 Task: Create a scrum project Wizardry.
Action: Mouse moved to (206, 56)
Screenshot: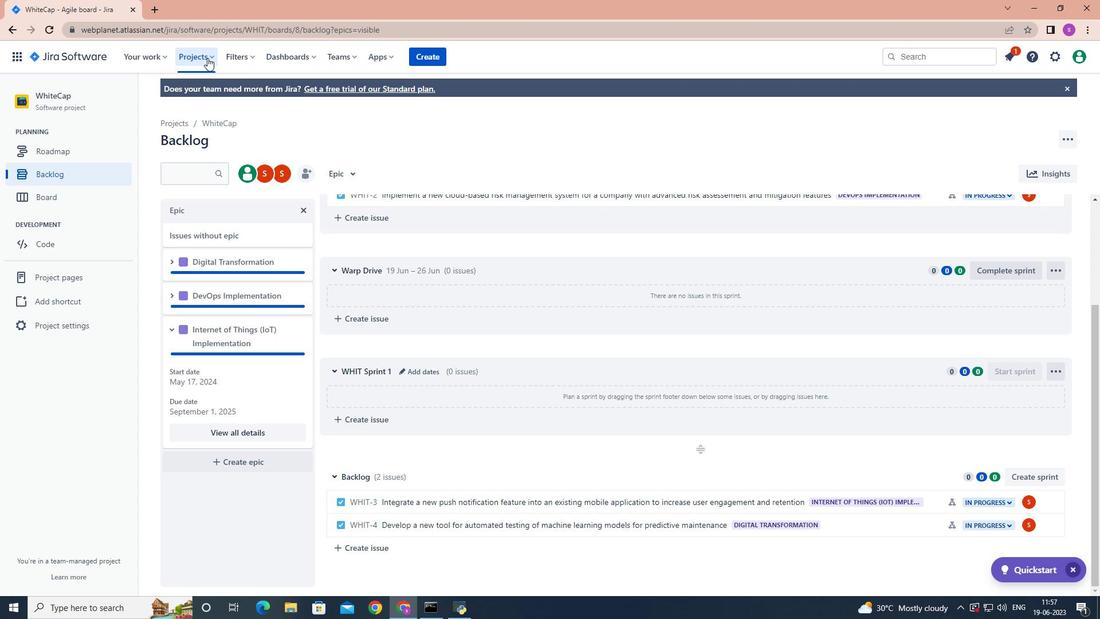 
Action: Mouse pressed left at (206, 56)
Screenshot: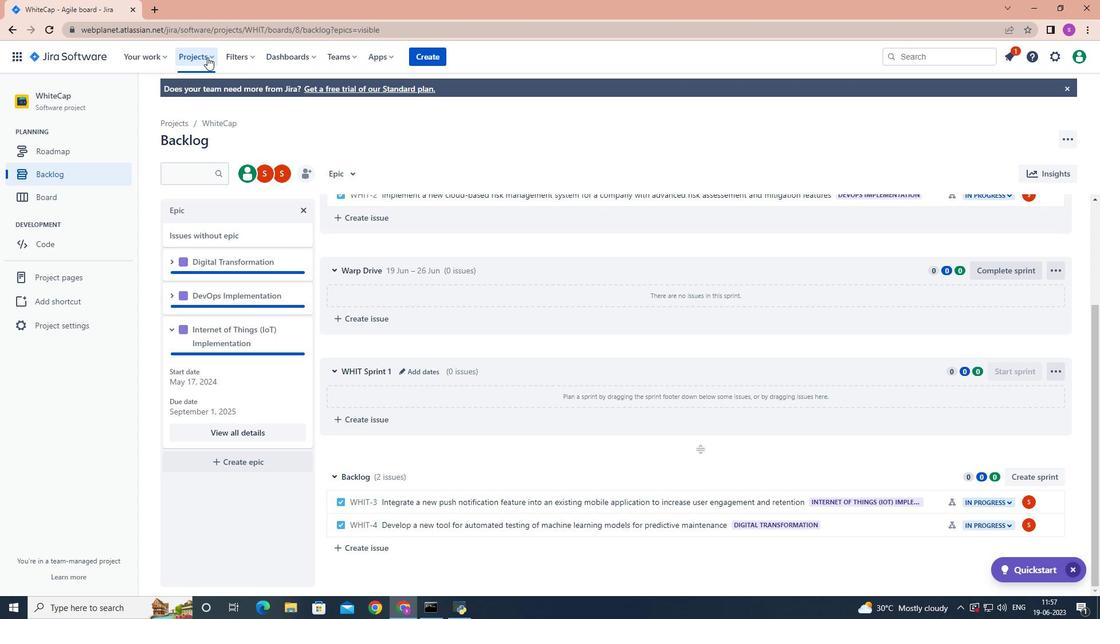 
Action: Mouse moved to (235, 255)
Screenshot: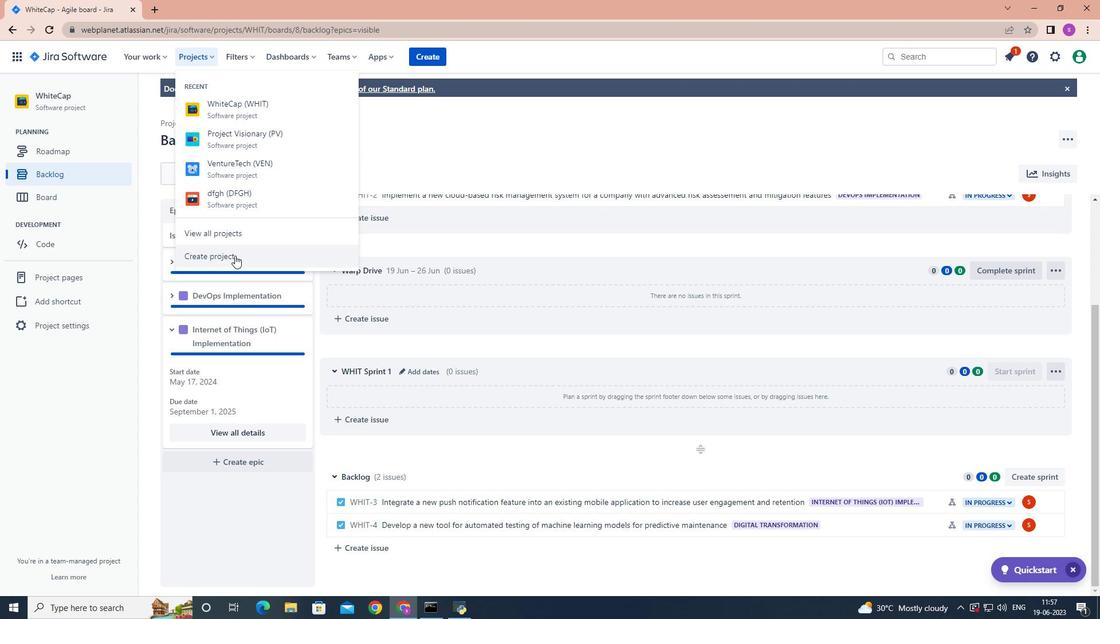 
Action: Mouse pressed left at (235, 255)
Screenshot: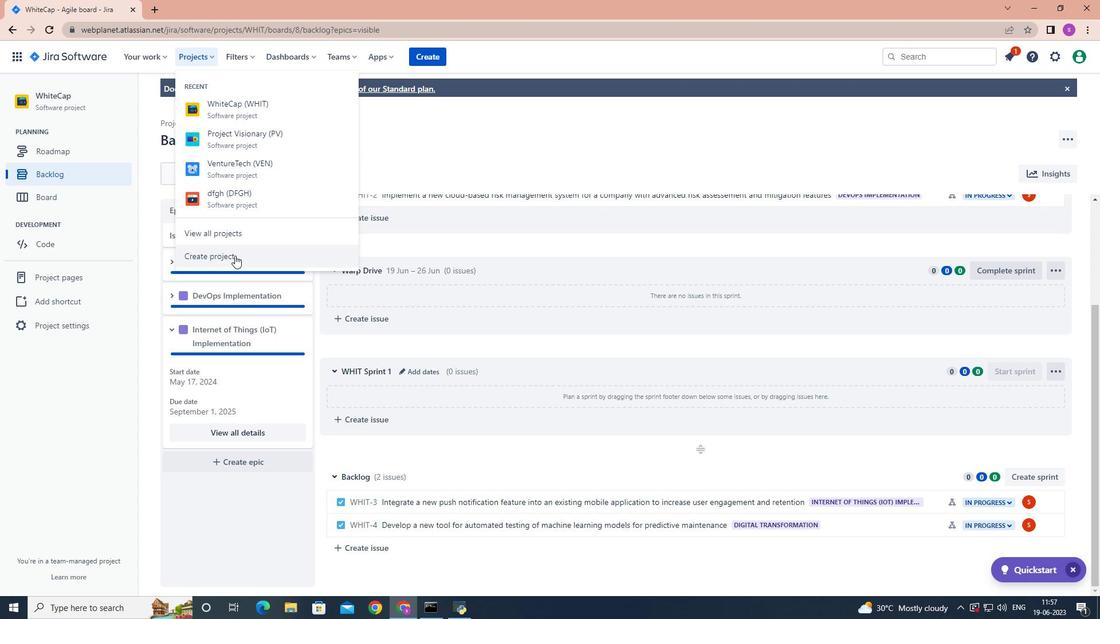 
Action: Mouse moved to (494, 274)
Screenshot: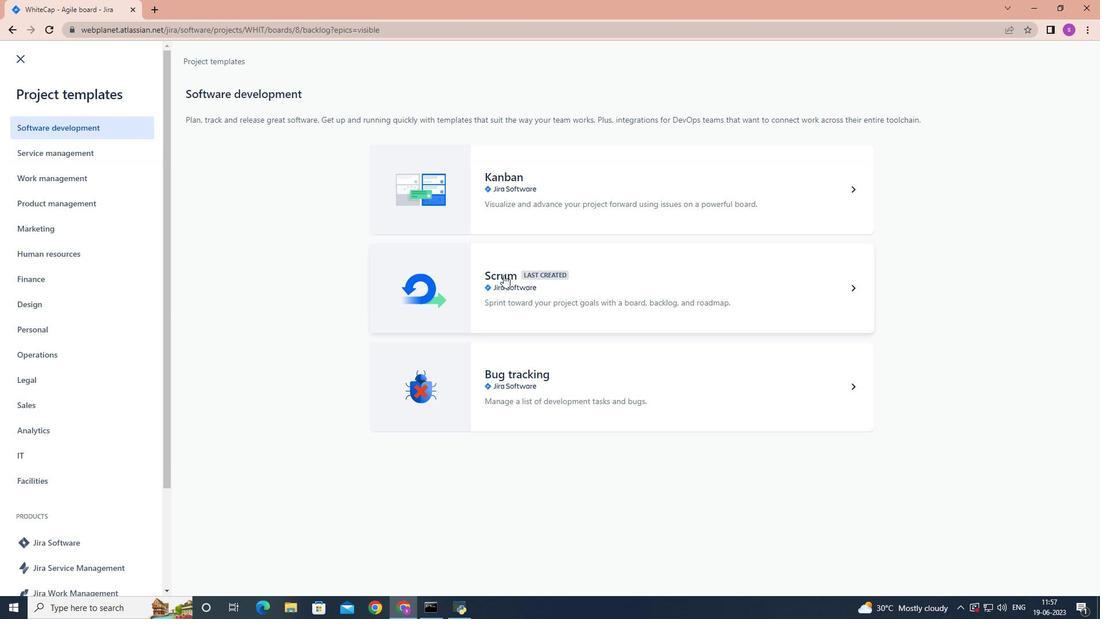 
Action: Mouse pressed left at (494, 274)
Screenshot: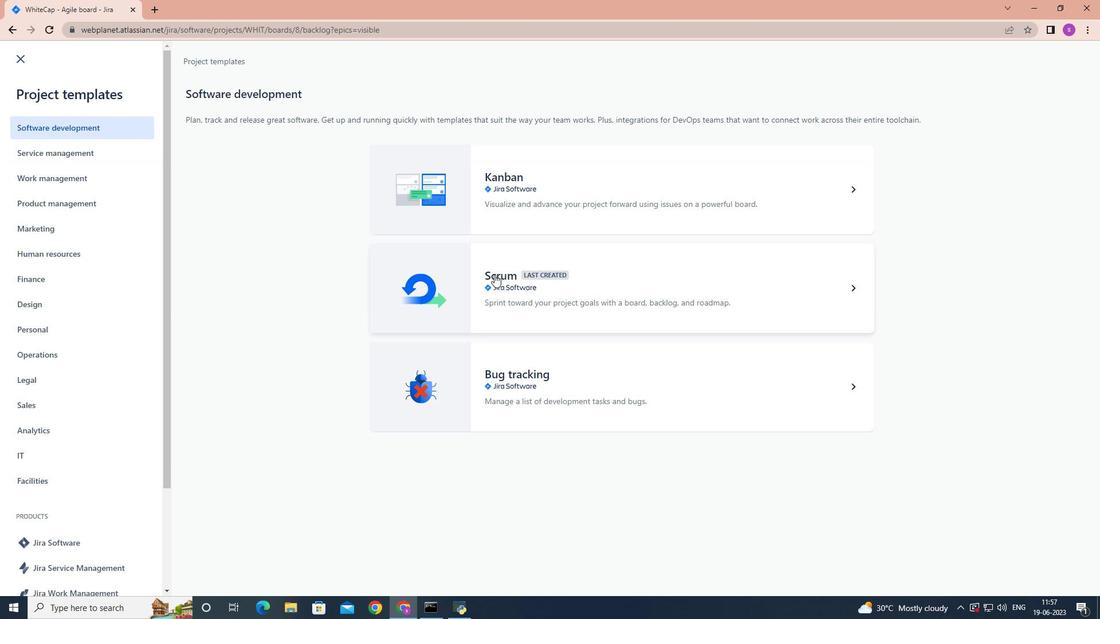 
Action: Mouse moved to (867, 569)
Screenshot: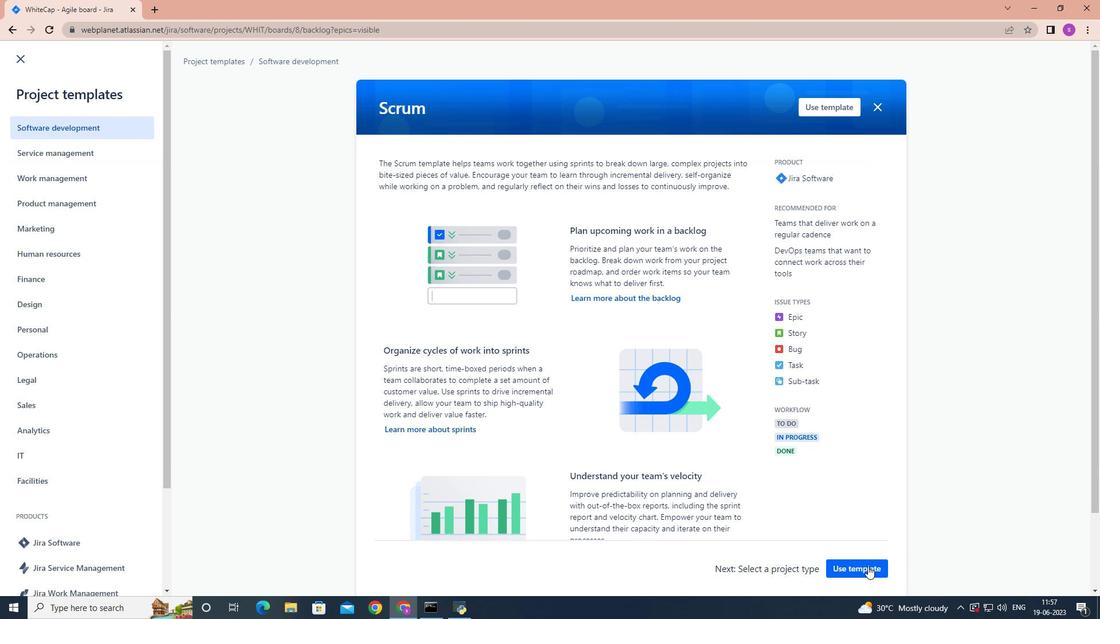 
Action: Mouse pressed left at (867, 569)
Screenshot: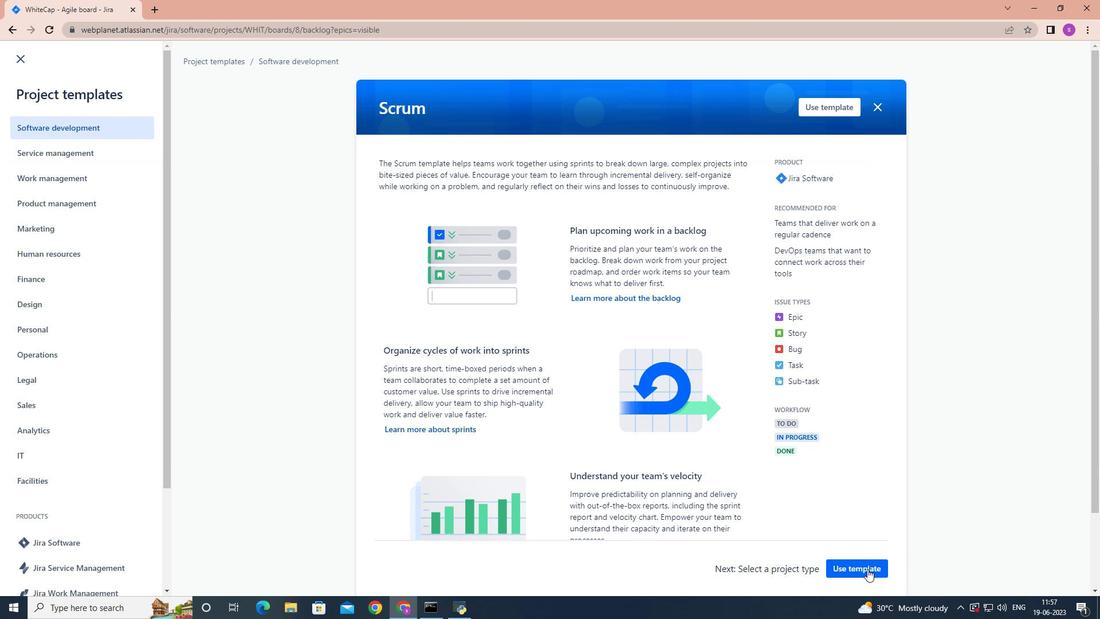 
Action: Mouse moved to (487, 561)
Screenshot: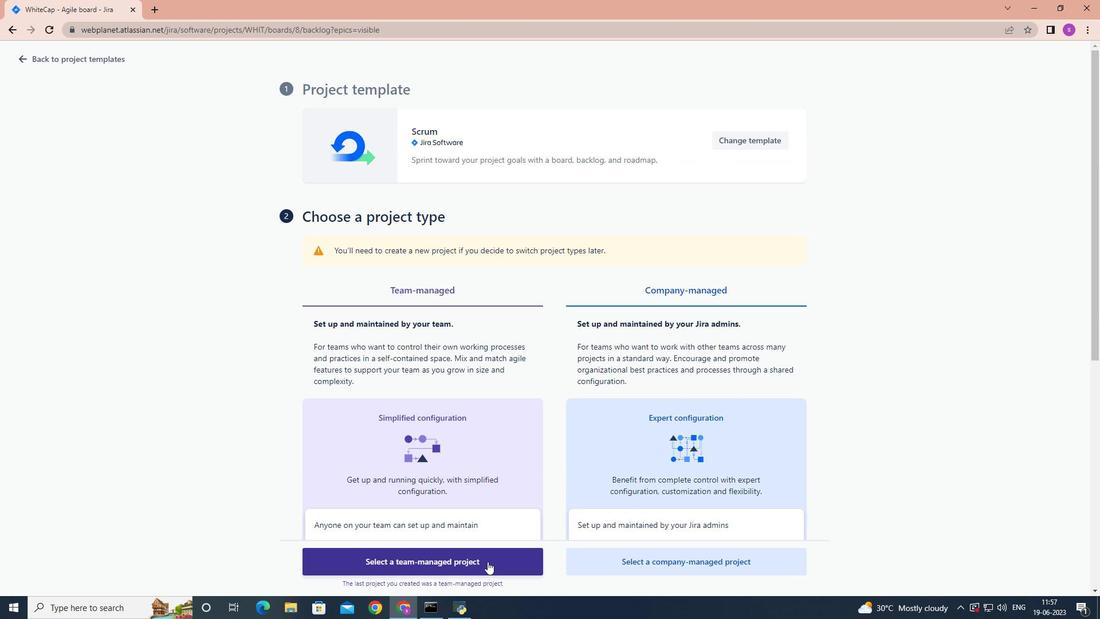 
Action: Mouse pressed left at (487, 561)
Screenshot: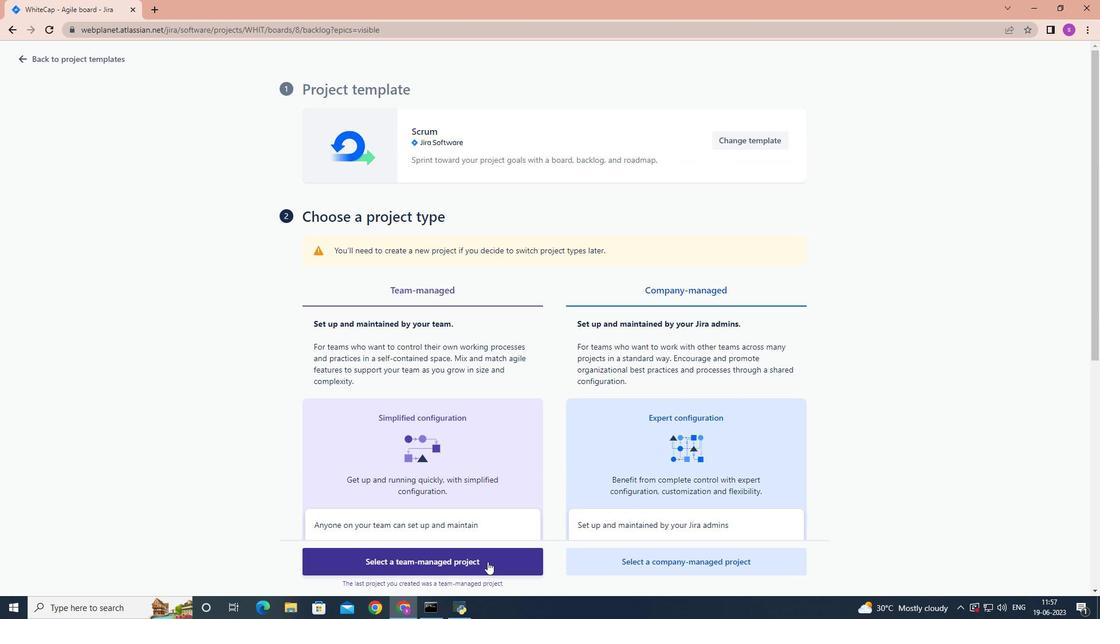 
Action: Mouse moved to (462, 534)
Screenshot: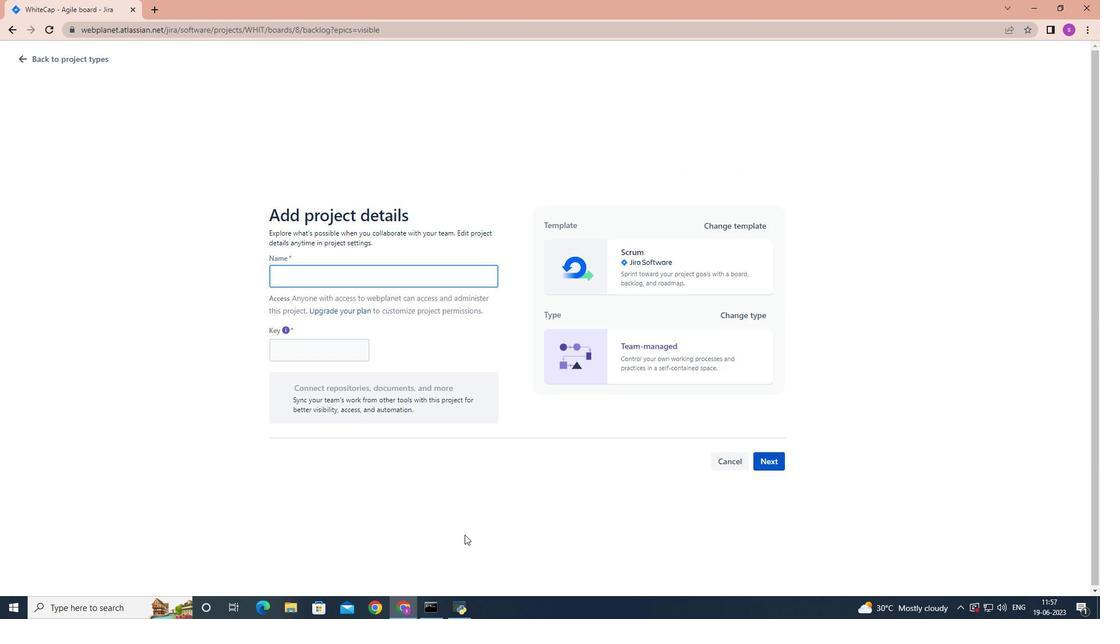 
Action: Key pressed <Key.shift>Wizardry
Screenshot: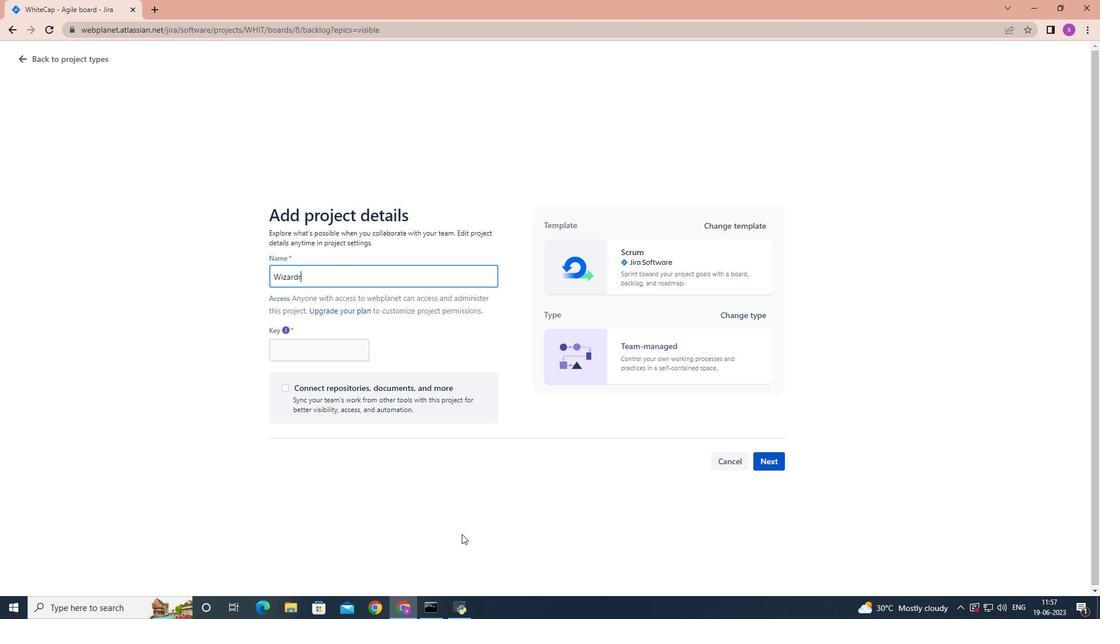 
Action: Mouse moved to (771, 462)
Screenshot: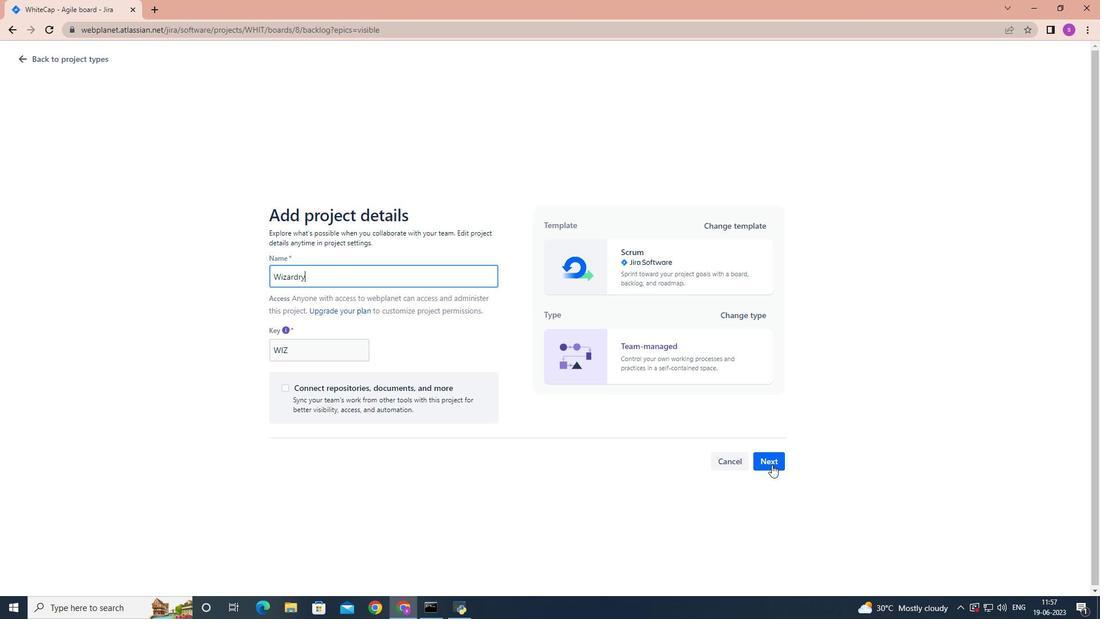 
Action: Mouse pressed left at (771, 462)
Screenshot: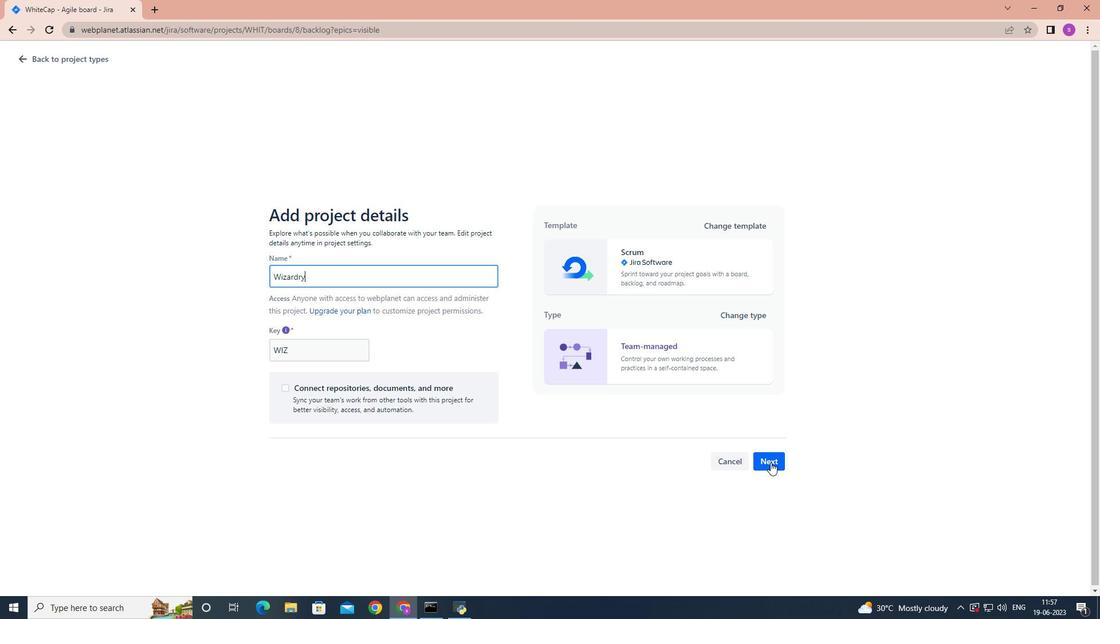 
Action: Mouse moved to (627, 467)
Screenshot: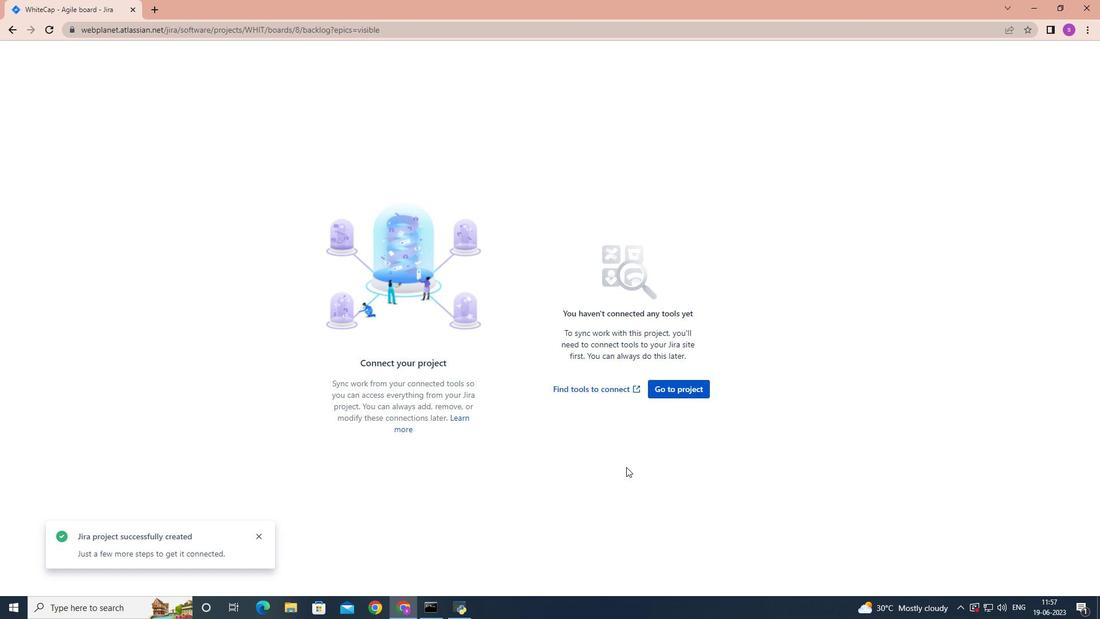
